 Task: In the  document Identity.txt Use the tool word Count 'and display word count while typing' Create the translated copy of the document in  'Chinese (Simplified)' Change notification to  Comments for you
Action: Mouse moved to (158, 70)
Screenshot: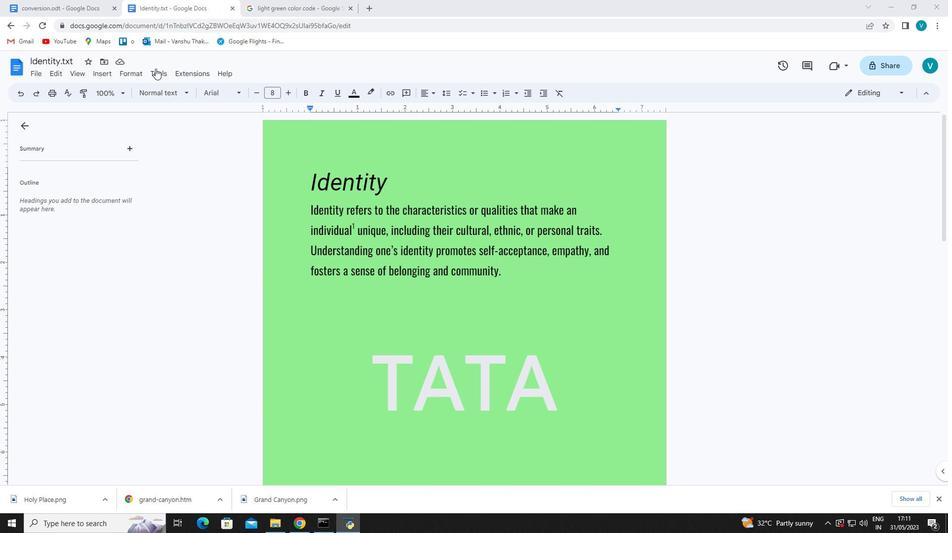 
Action: Mouse pressed left at (158, 70)
Screenshot: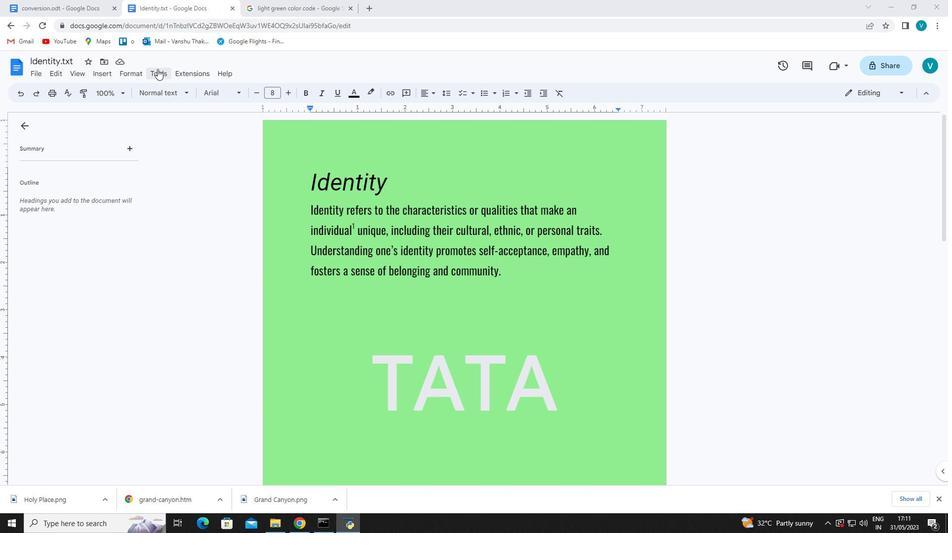 
Action: Mouse moved to (174, 101)
Screenshot: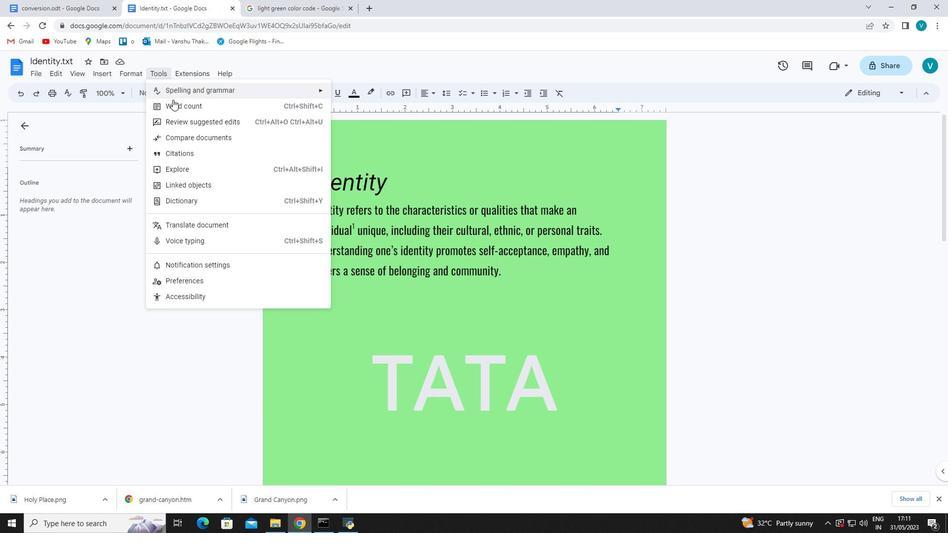 
Action: Mouse pressed left at (174, 101)
Screenshot: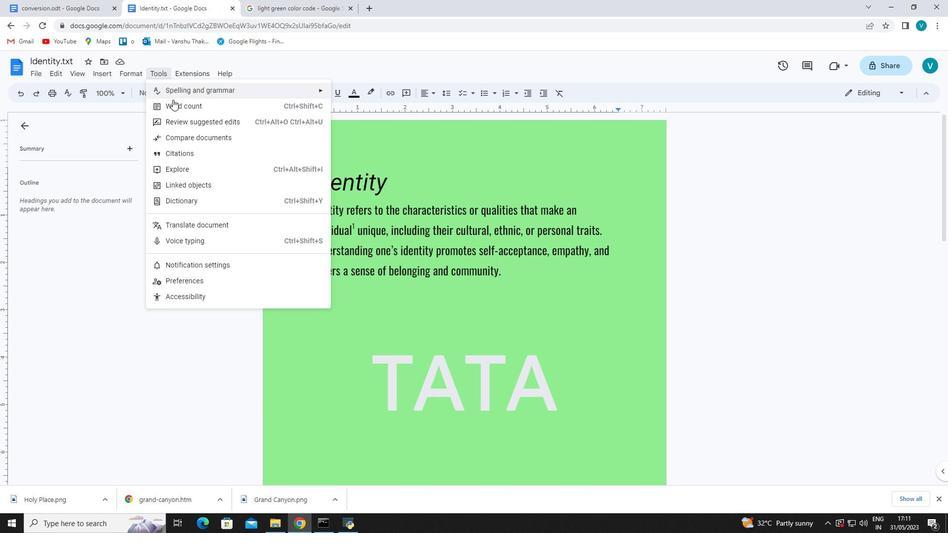 
Action: Mouse moved to (407, 310)
Screenshot: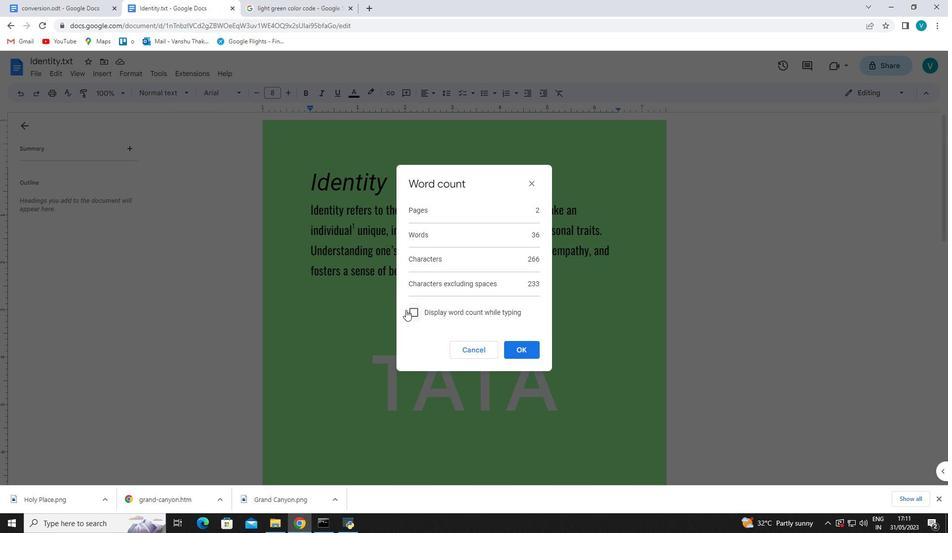 
Action: Mouse pressed left at (407, 310)
Screenshot: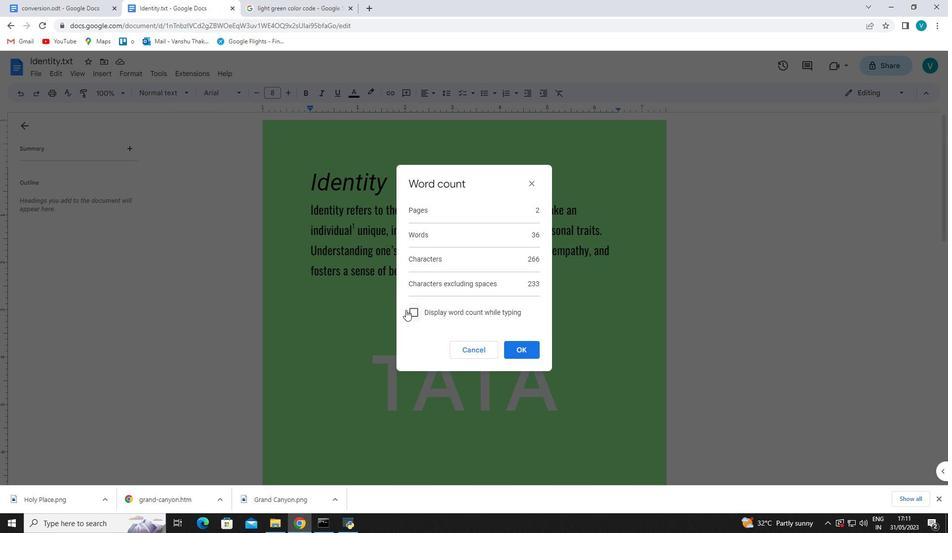 
Action: Mouse moved to (520, 353)
Screenshot: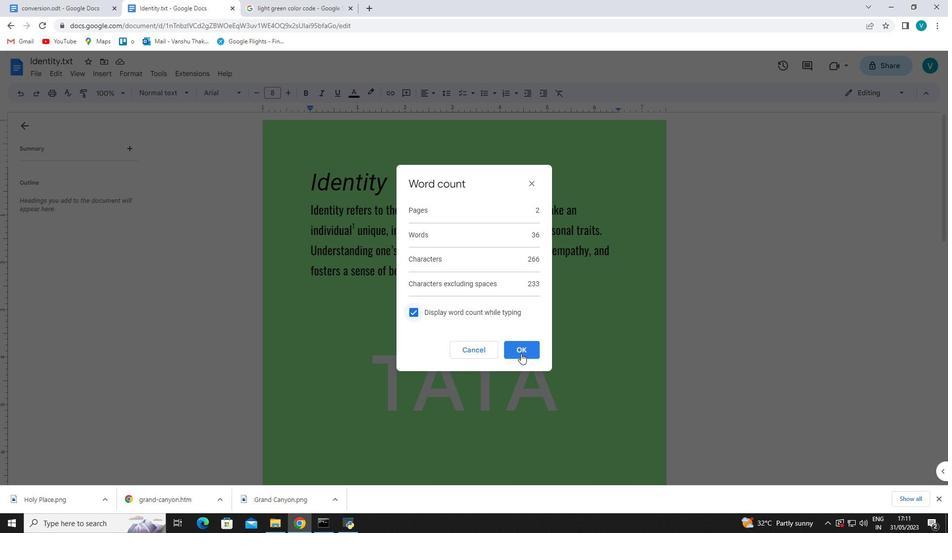 
Action: Mouse pressed left at (520, 353)
Screenshot: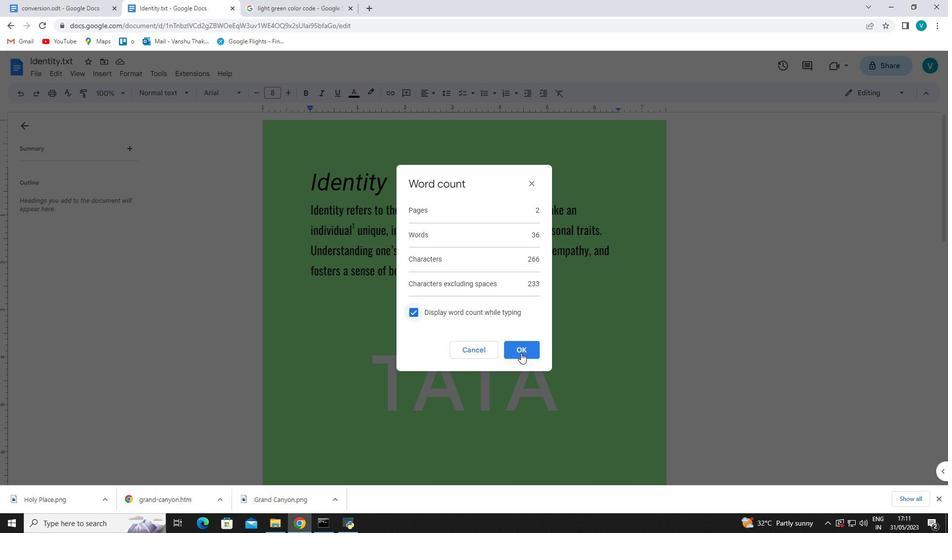 
Action: Mouse moved to (166, 76)
Screenshot: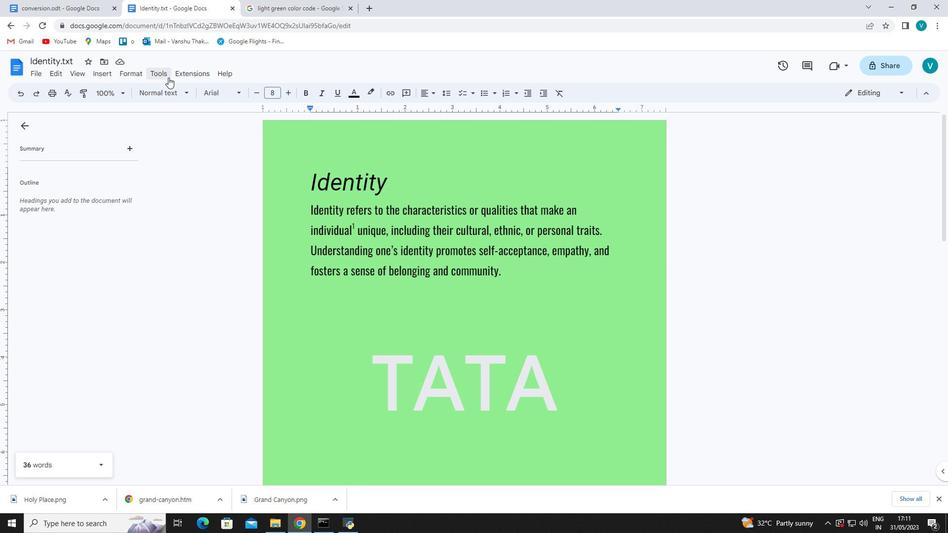 
Action: Mouse pressed left at (166, 76)
Screenshot: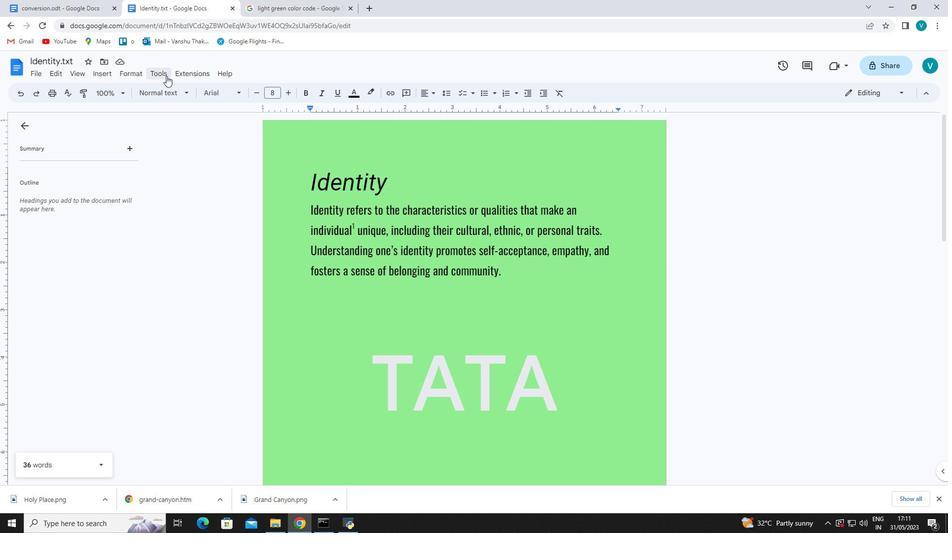 
Action: Mouse moved to (204, 219)
Screenshot: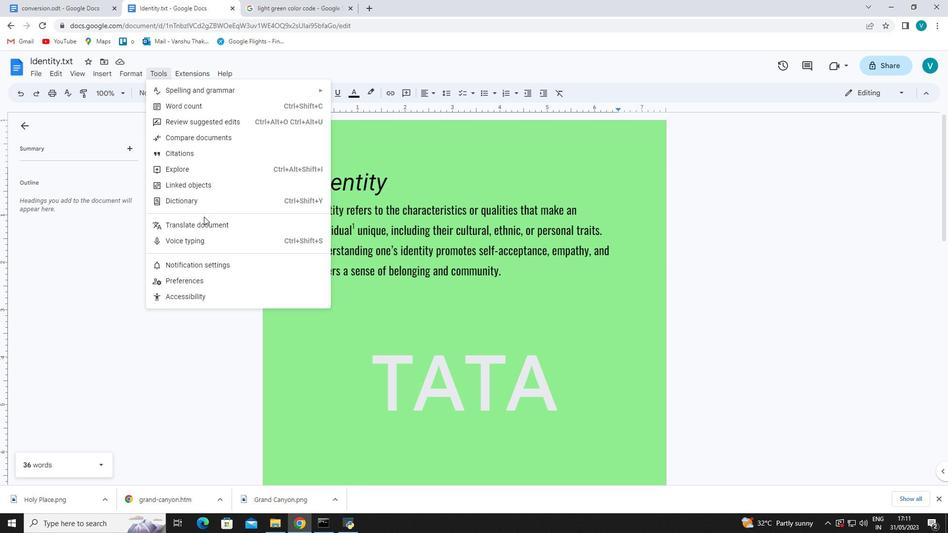 
Action: Mouse pressed left at (204, 219)
Screenshot: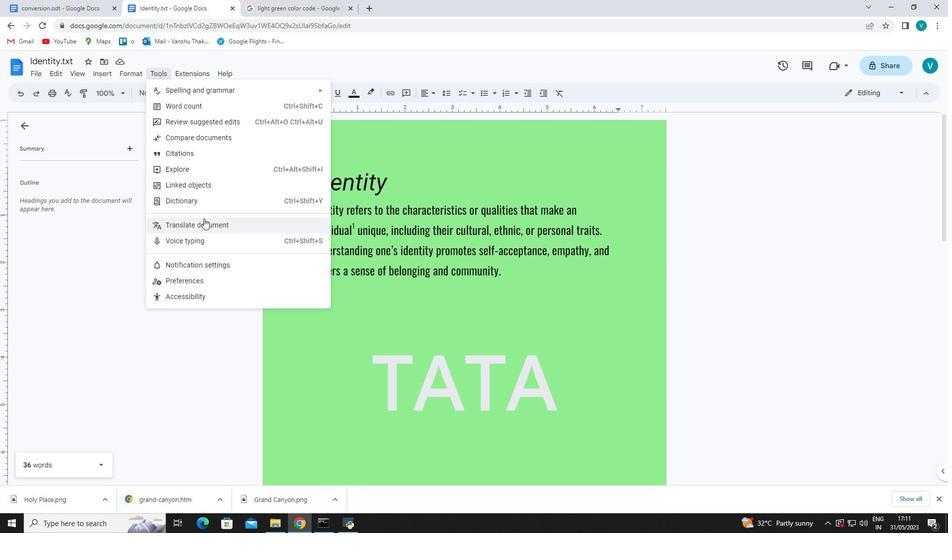 
Action: Mouse moved to (435, 288)
Screenshot: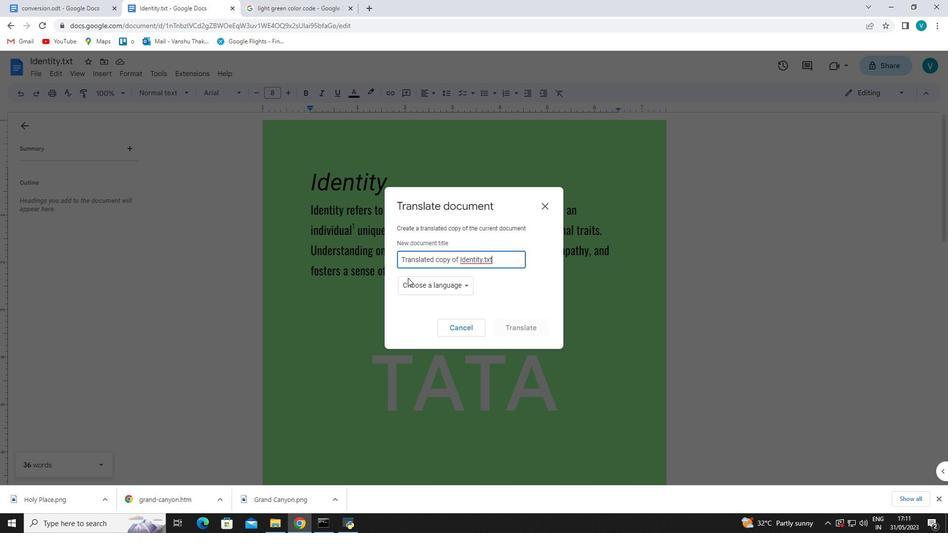 
Action: Mouse pressed left at (435, 288)
Screenshot: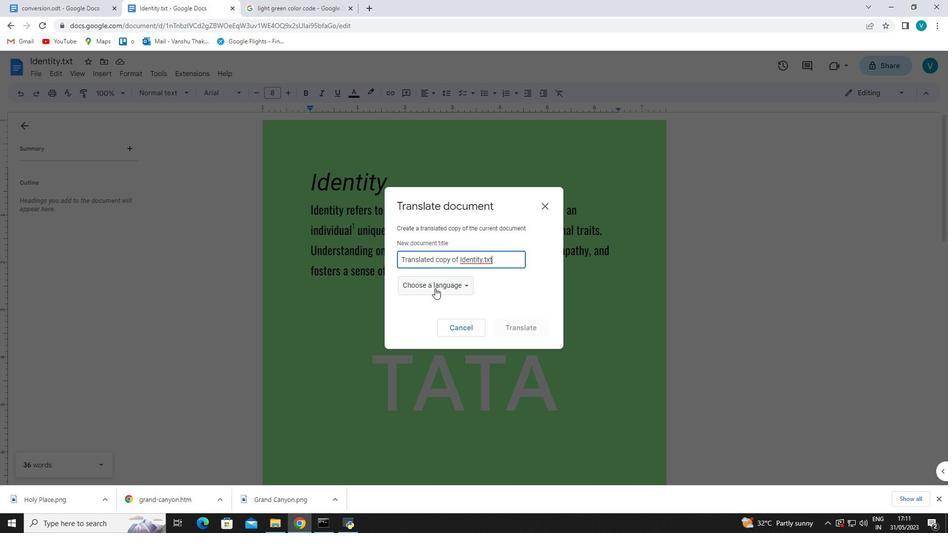 
Action: Mouse moved to (436, 325)
Screenshot: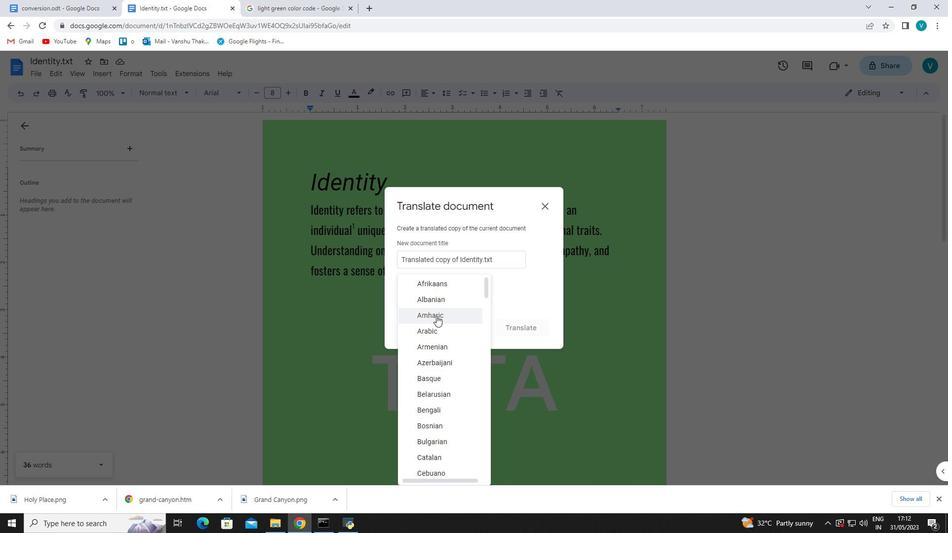 
Action: Mouse scrolled (436, 323) with delta (0, 0)
Screenshot: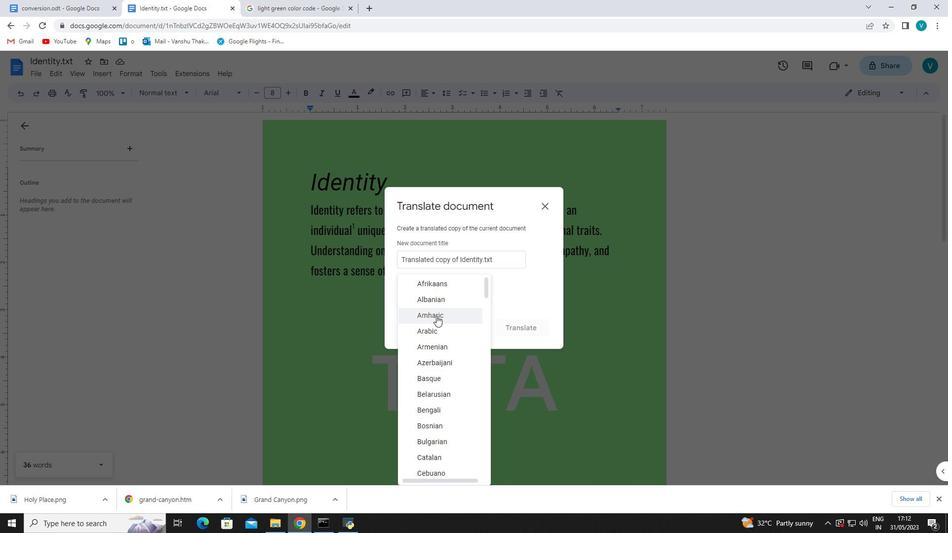 
Action: Mouse moved to (436, 327)
Screenshot: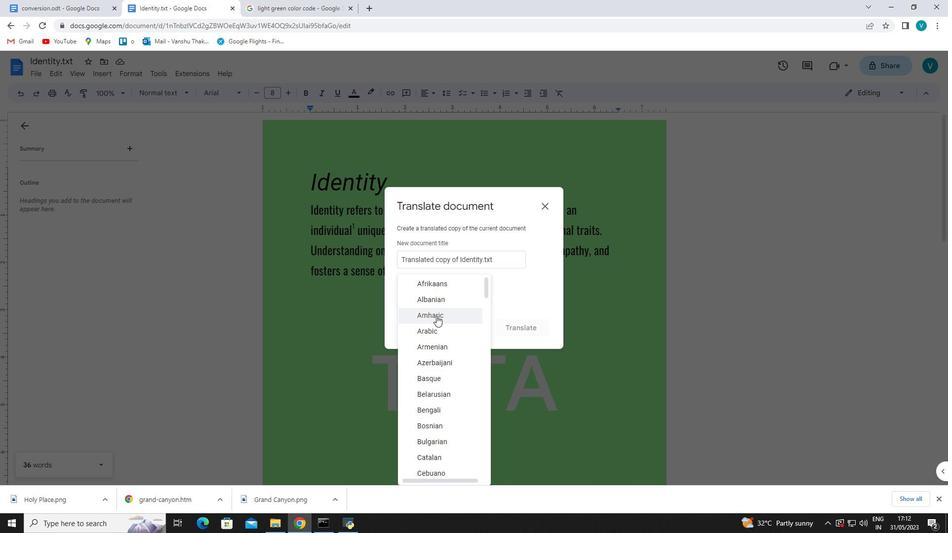
Action: Mouse scrolled (436, 327) with delta (0, 0)
Screenshot: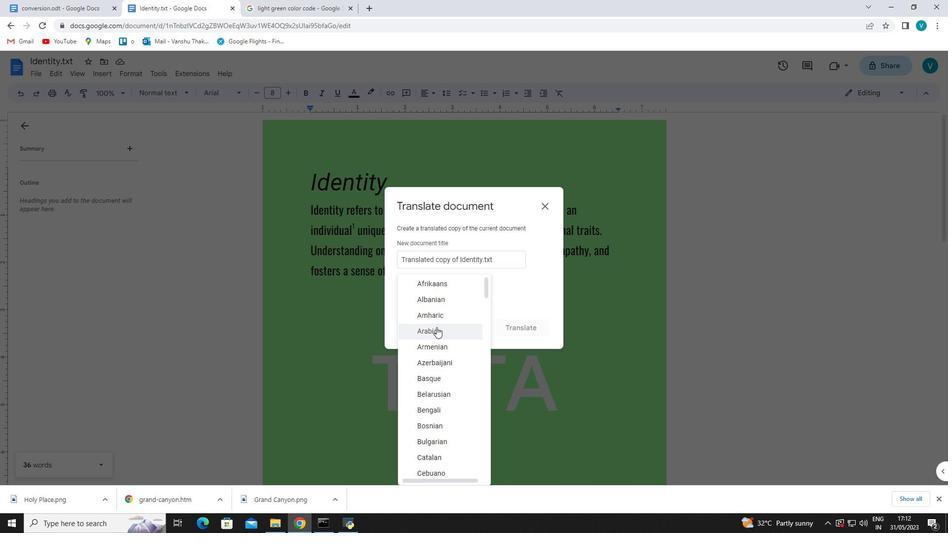 
Action: Mouse moved to (445, 399)
Screenshot: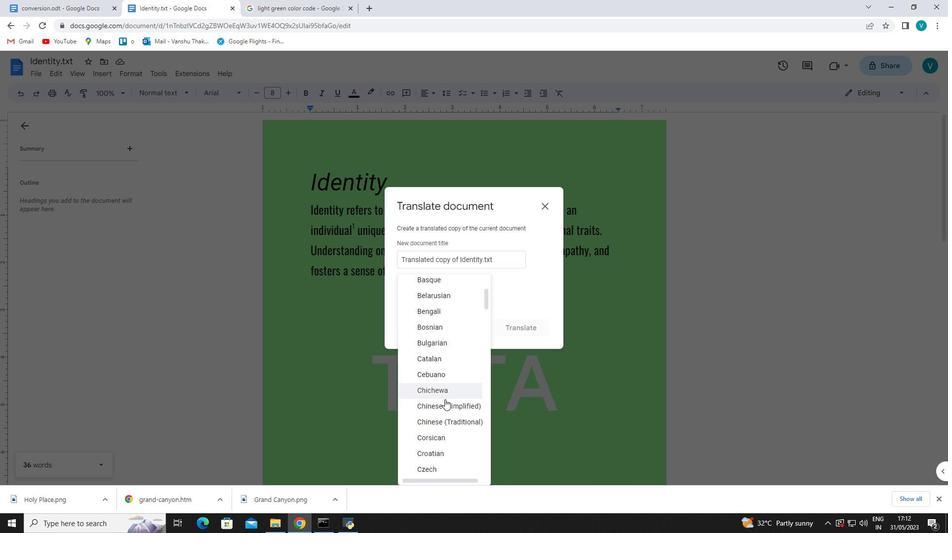 
Action: Mouse pressed left at (445, 399)
Screenshot: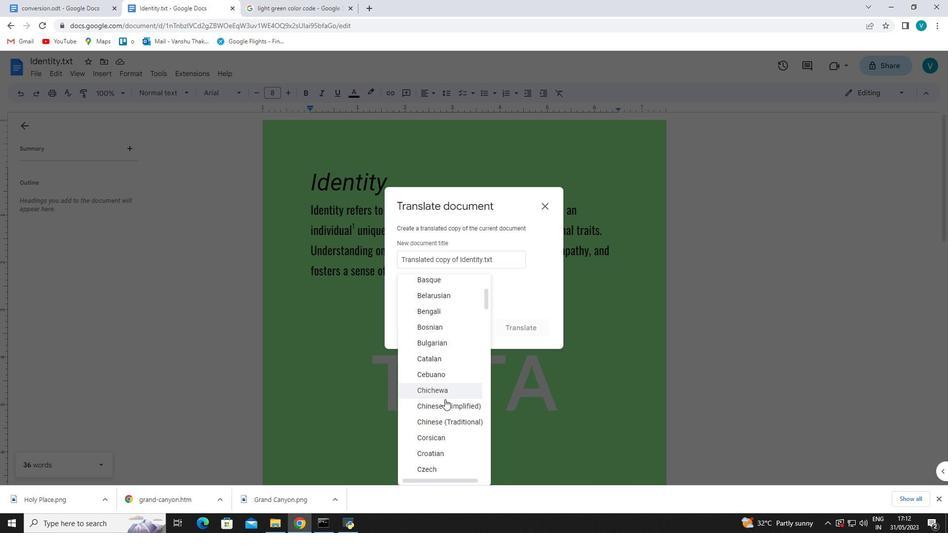 
Action: Mouse moved to (495, 326)
Screenshot: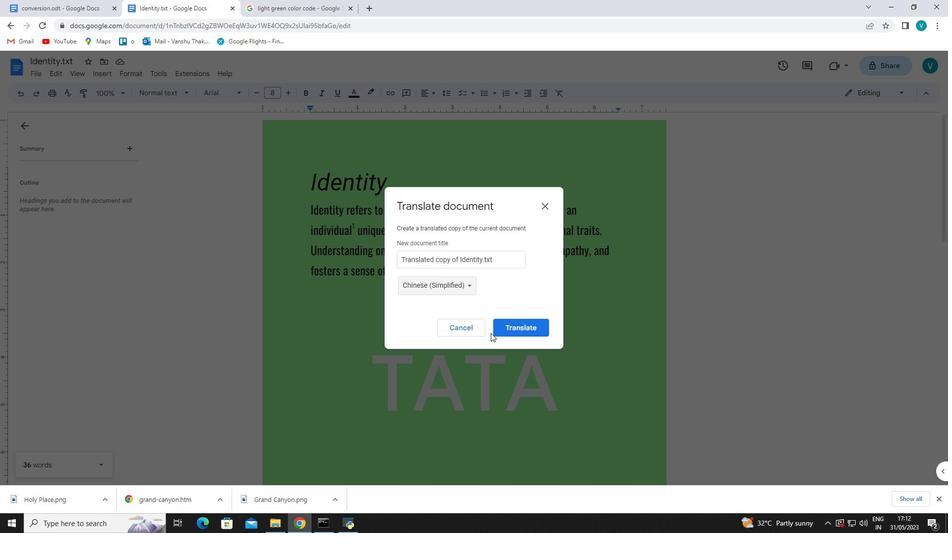 
Action: Mouse pressed left at (495, 326)
Screenshot: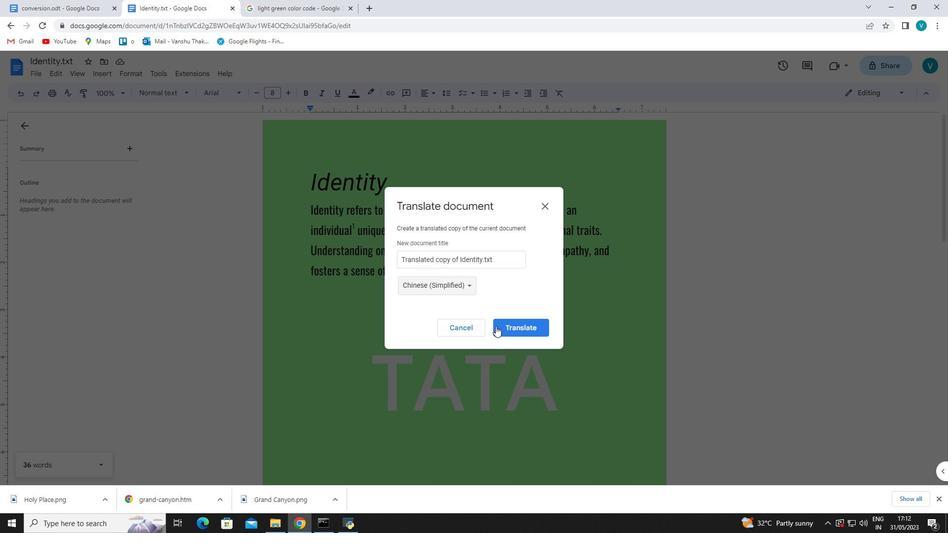 
Action: Mouse moved to (201, 0)
Screenshot: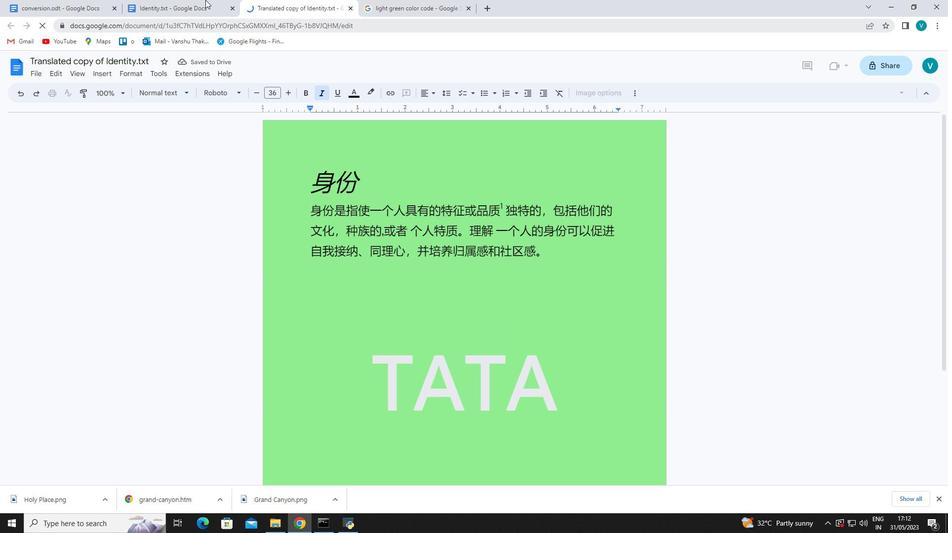 
Action: Mouse pressed left at (201, 0)
Screenshot: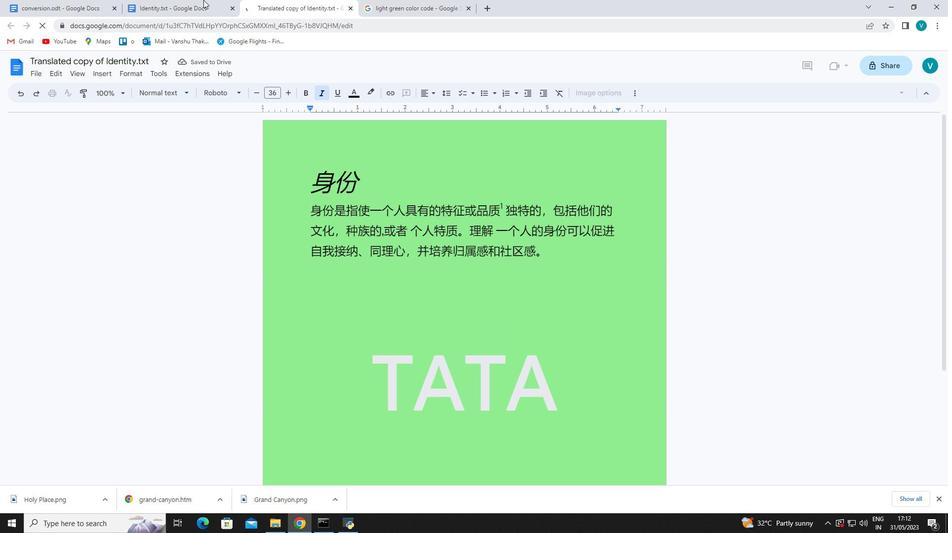 
Action: Mouse moved to (72, 70)
Screenshot: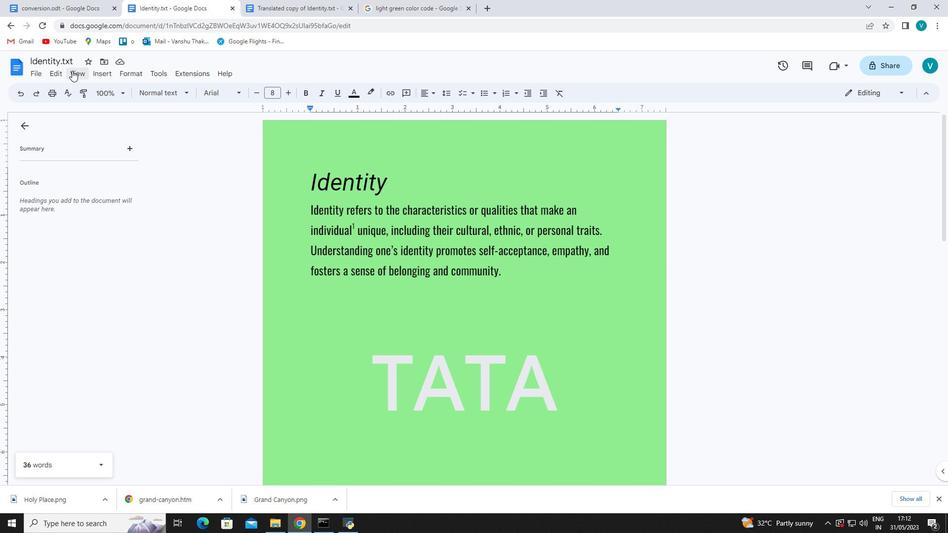 
Action: Mouse pressed left at (72, 70)
Screenshot: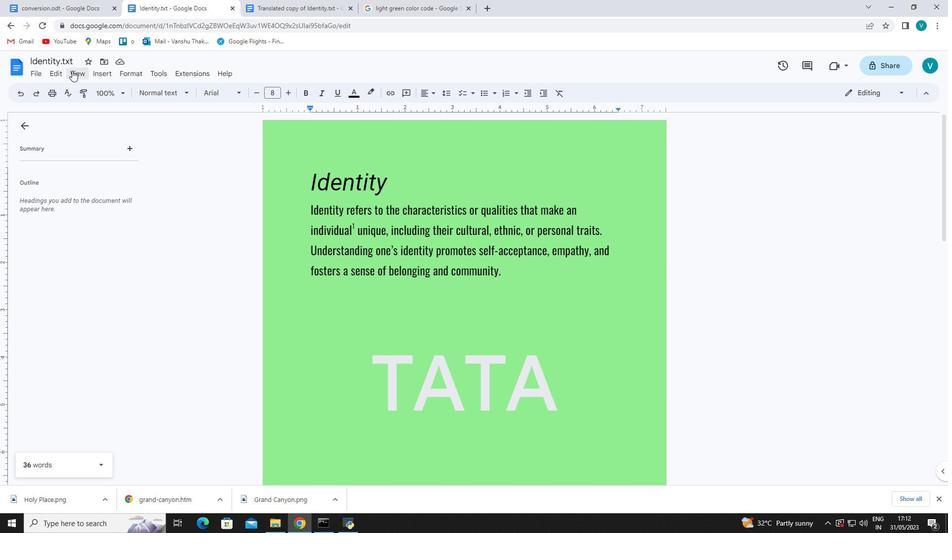 
Action: Mouse moved to (62, 71)
Screenshot: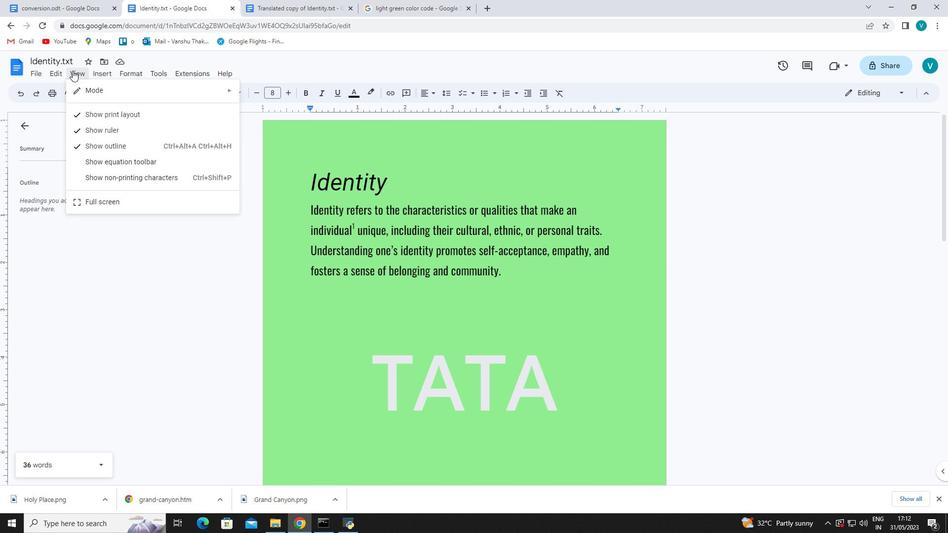 
Action: Mouse pressed left at (62, 71)
Screenshot: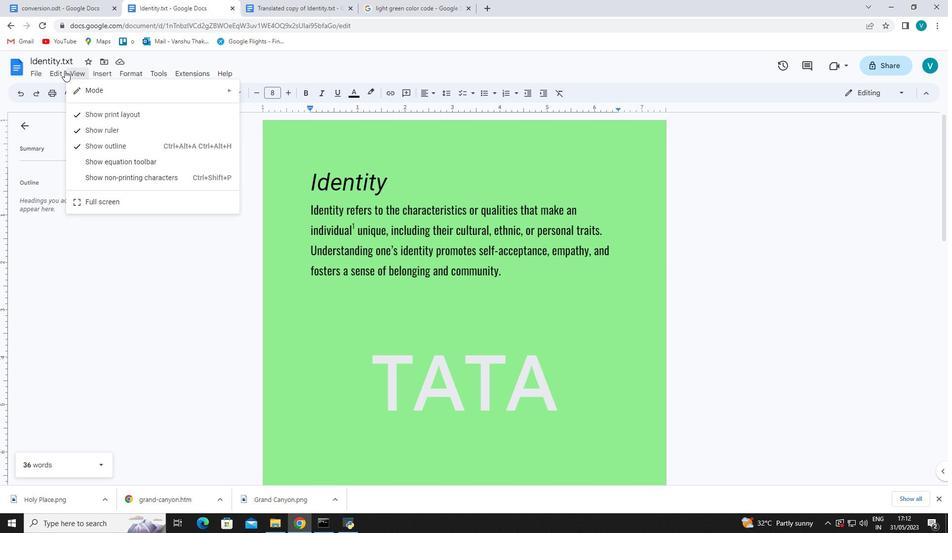 
Action: Mouse pressed left at (62, 71)
Screenshot: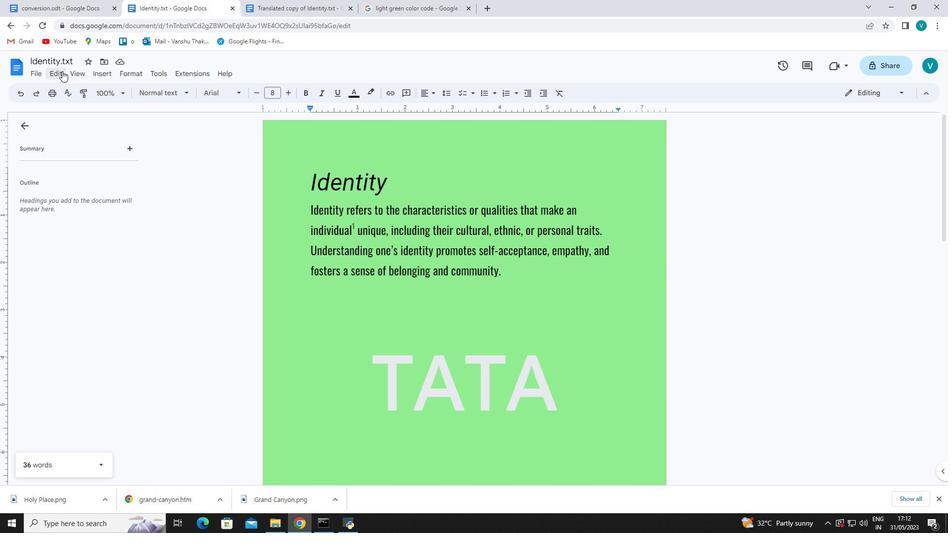 
Action: Mouse moved to (106, 72)
Screenshot: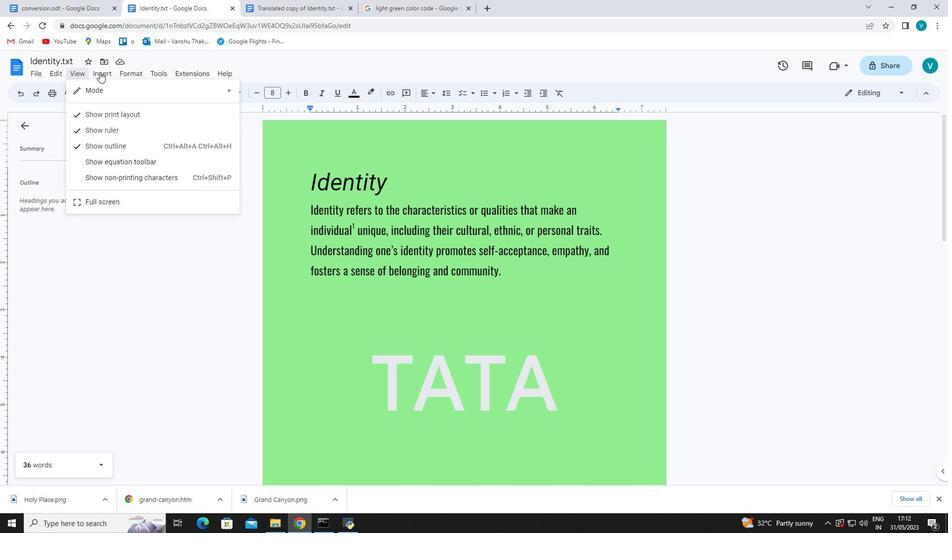
Action: Mouse pressed left at (106, 72)
Screenshot: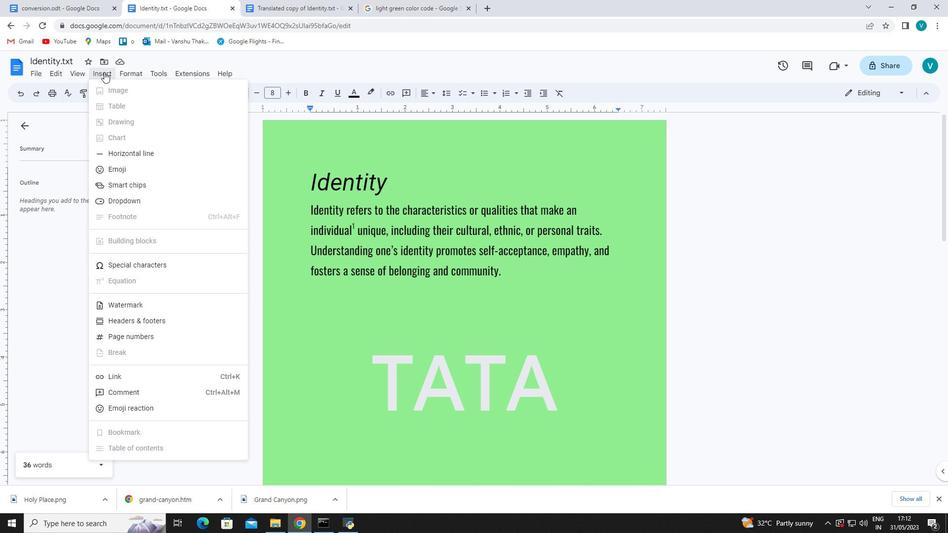 
Action: Mouse moved to (124, 69)
Screenshot: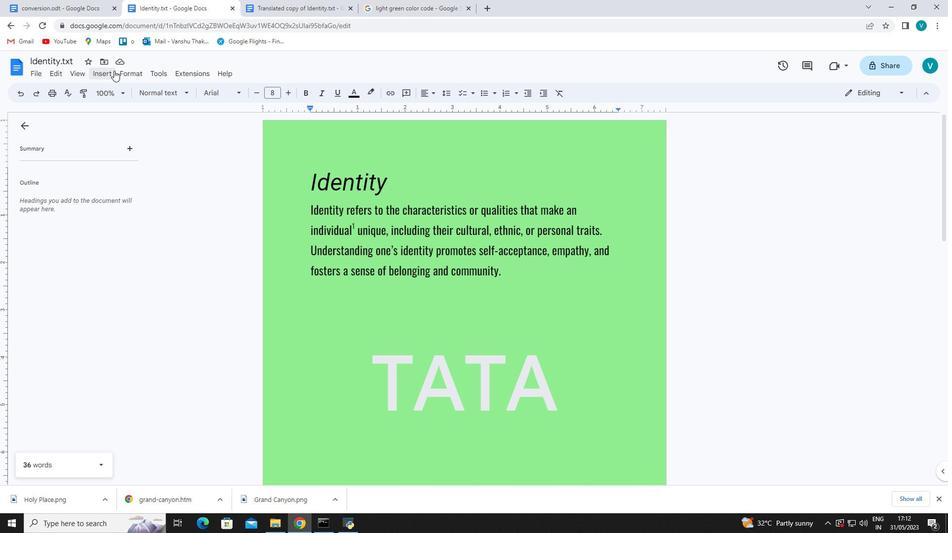 
Action: Mouse pressed left at (124, 69)
Screenshot: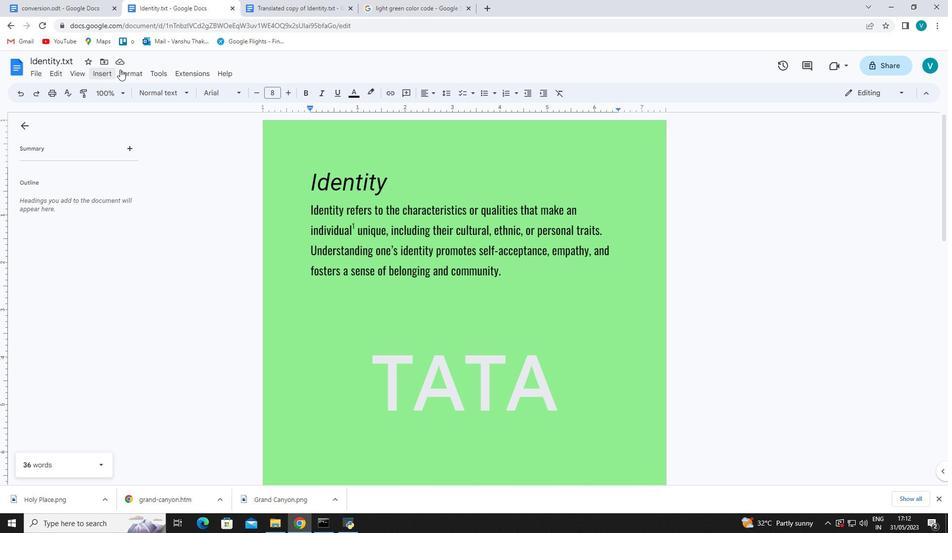
Action: Mouse moved to (151, 73)
Screenshot: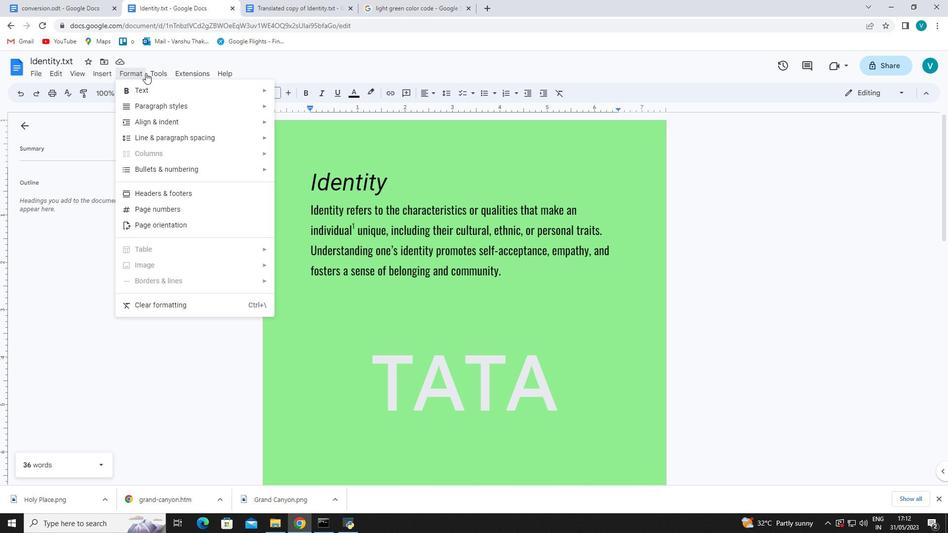 
Action: Mouse pressed left at (151, 73)
Screenshot: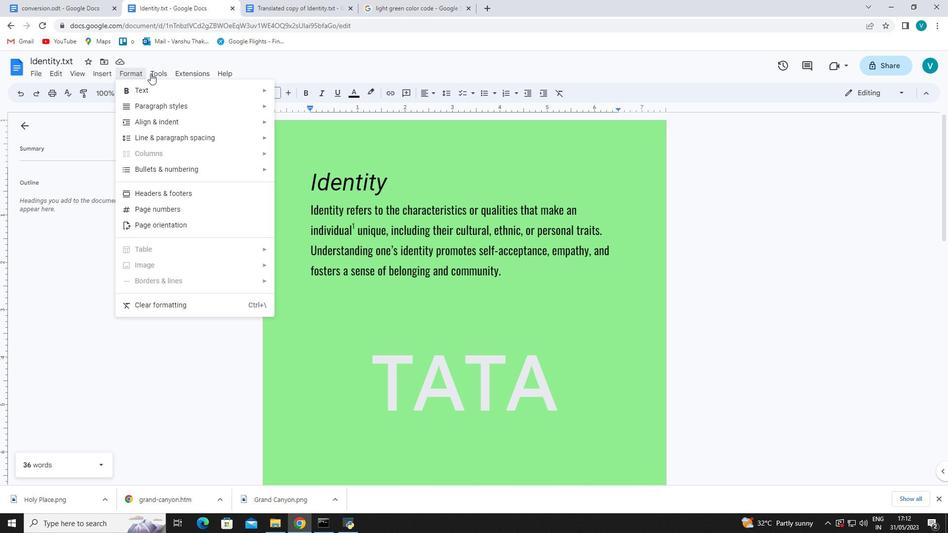 
Action: Mouse moved to (163, 74)
Screenshot: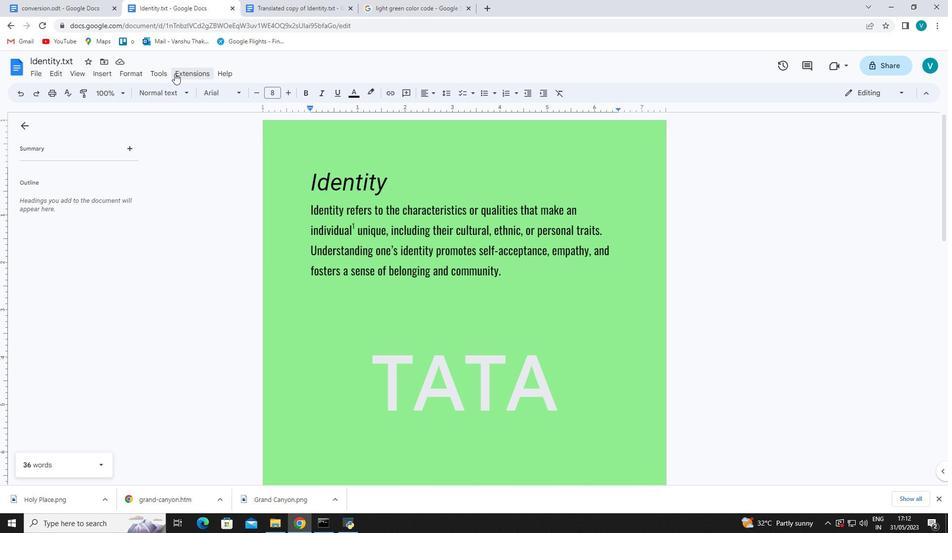 
Action: Mouse pressed left at (163, 74)
Screenshot: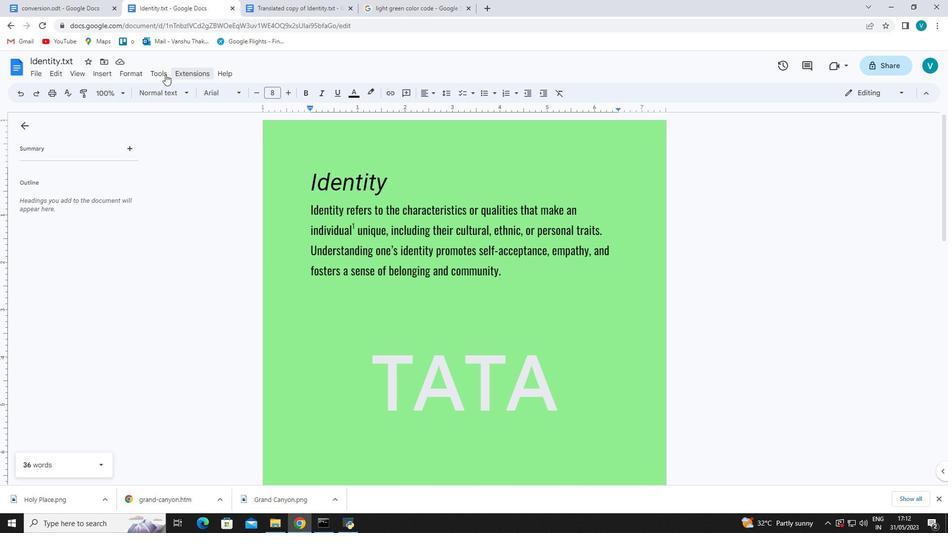 
Action: Mouse moved to (206, 264)
Screenshot: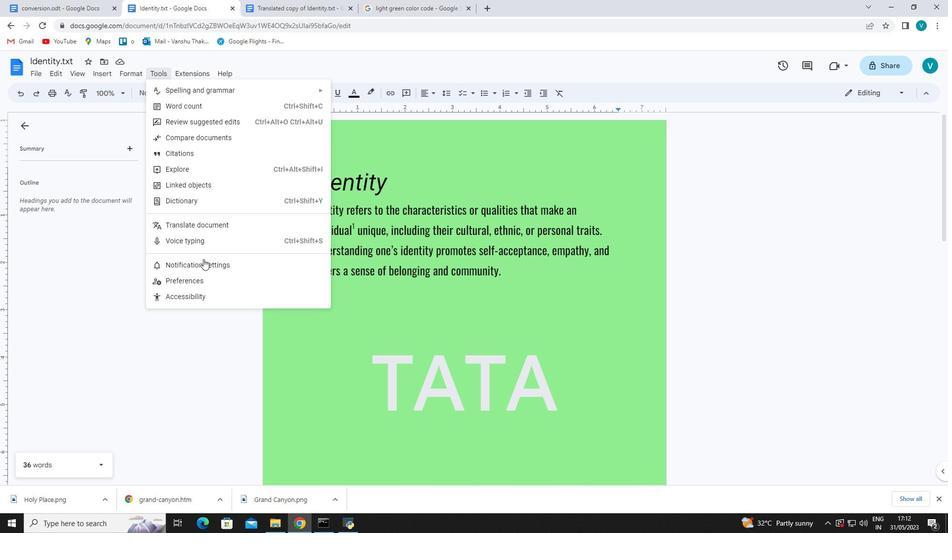 
Action: Mouse pressed left at (206, 264)
Screenshot: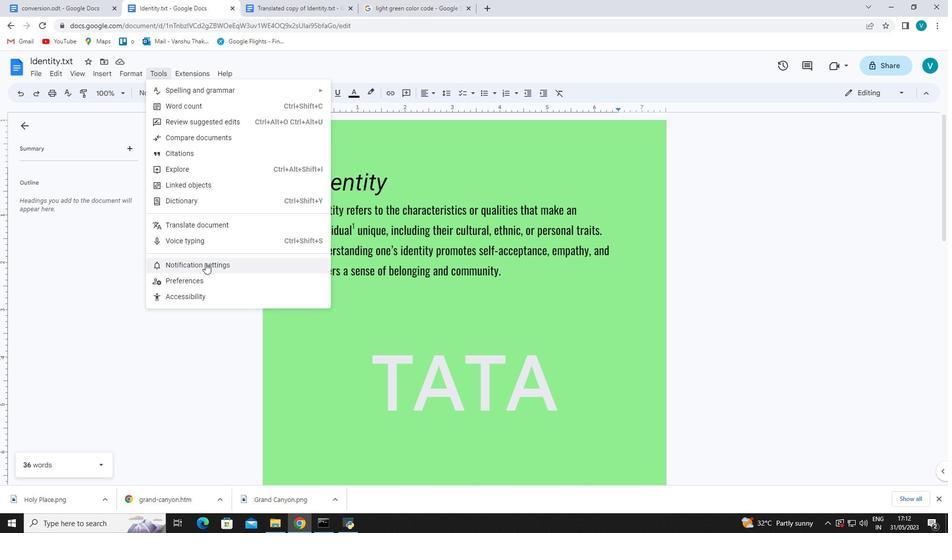 
Action: Mouse moved to (397, 215)
Screenshot: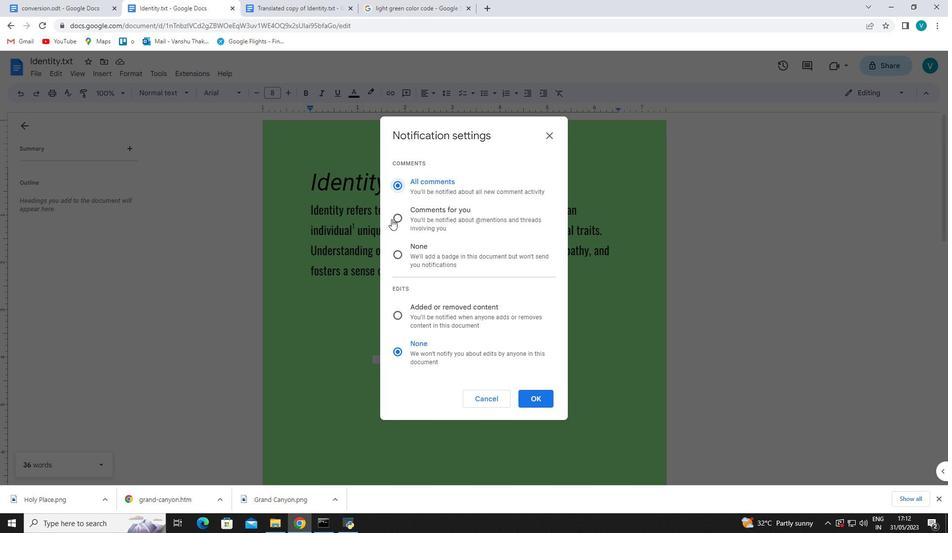 
Action: Mouse pressed left at (397, 215)
Screenshot: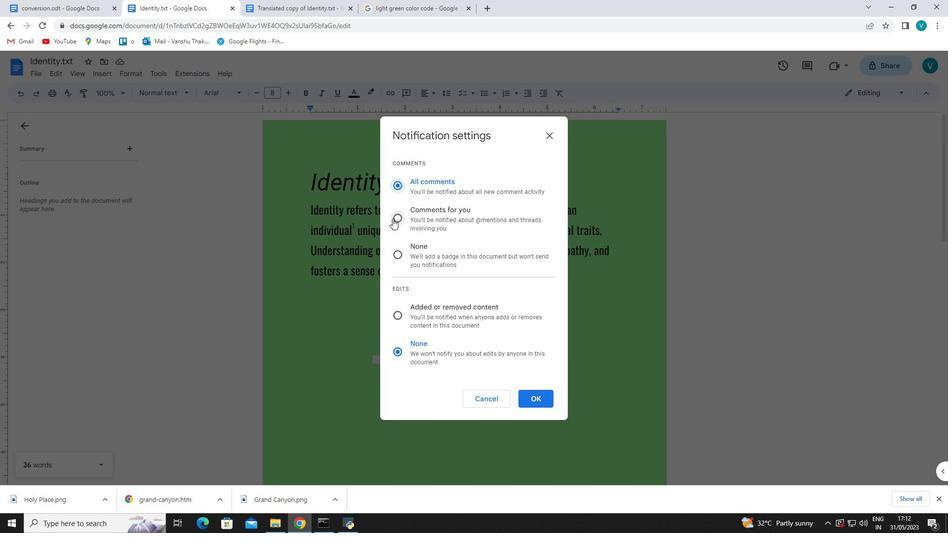 
Action: Mouse moved to (533, 394)
Screenshot: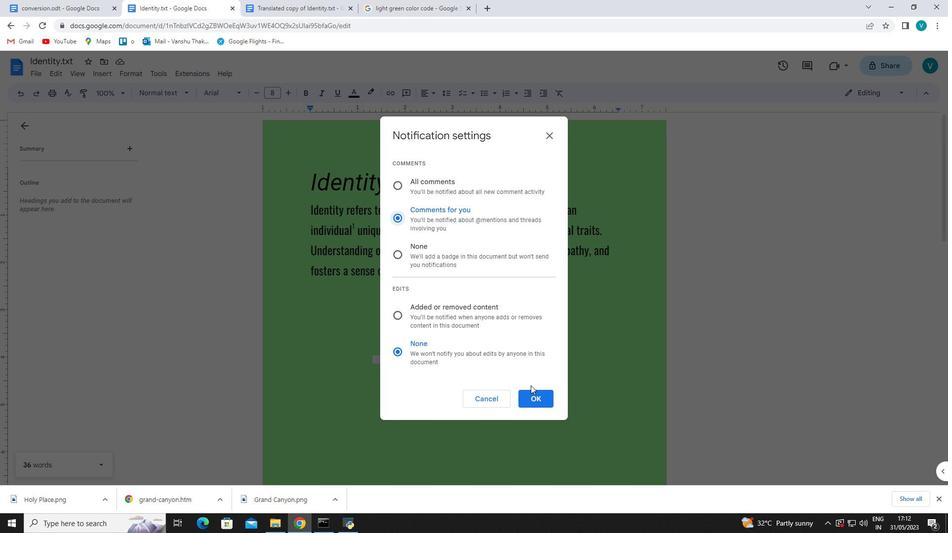 
Action: Mouse pressed left at (533, 394)
Screenshot: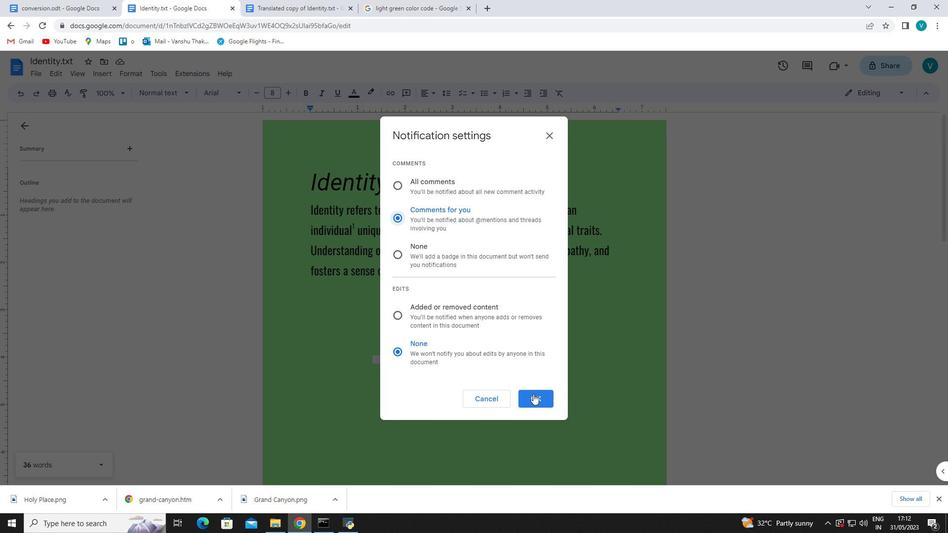 
Action: Mouse moved to (533, 394)
Screenshot: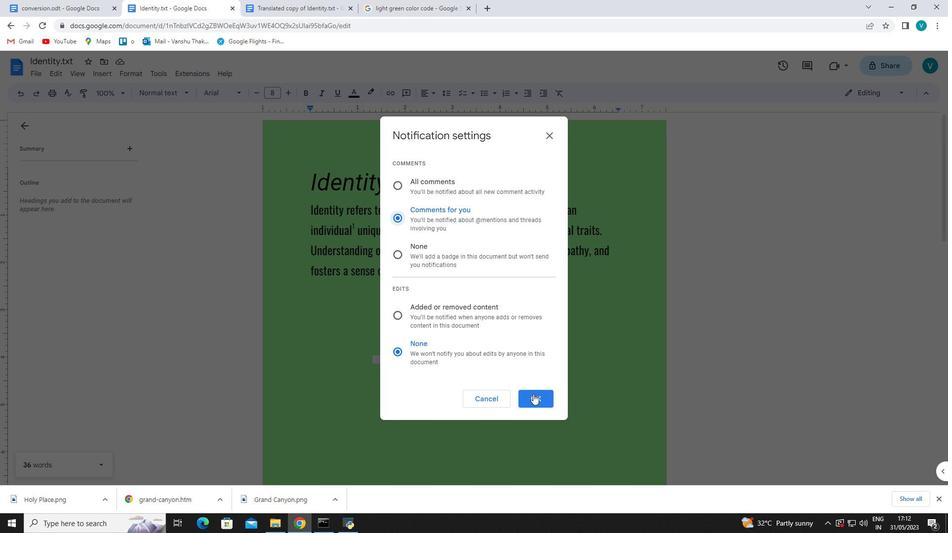 
